 Task: Look for products in the category "Lotion" from Alba Botanica only.
Action: Mouse moved to (792, 273)
Screenshot: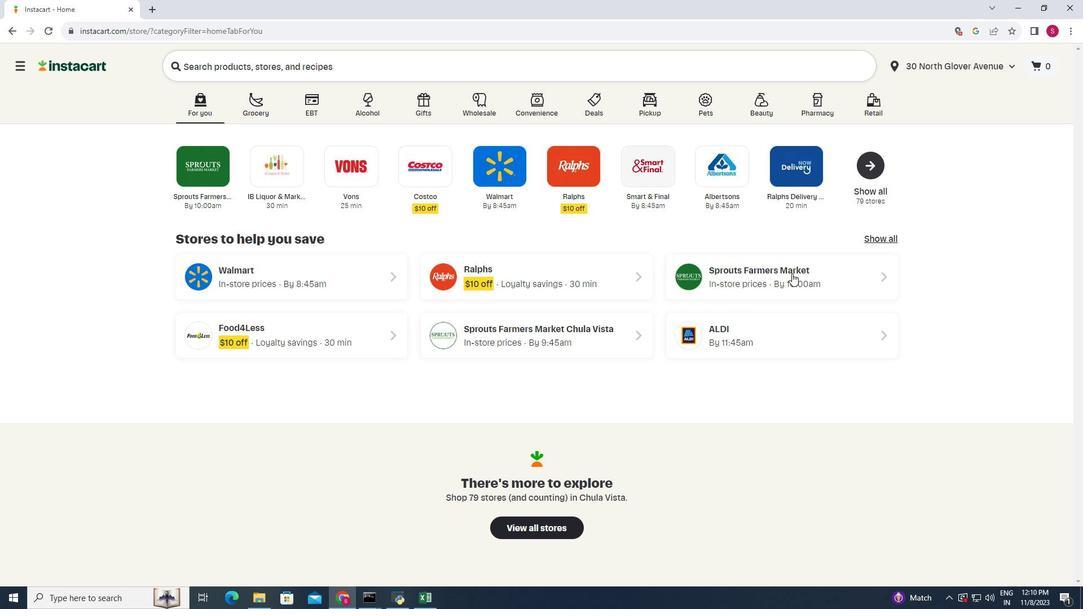 
Action: Mouse pressed left at (792, 273)
Screenshot: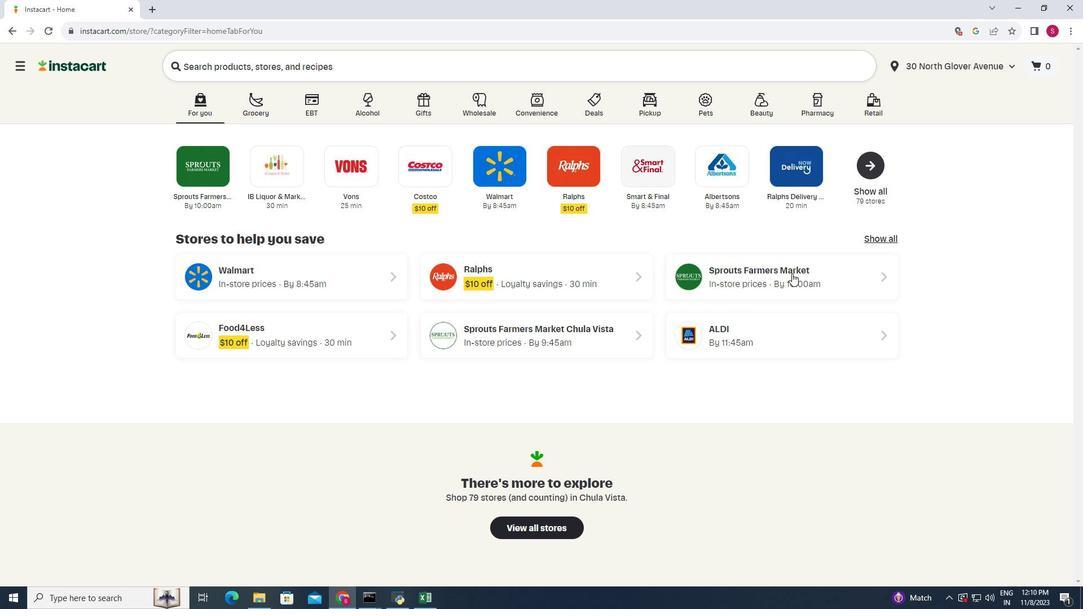 
Action: Mouse moved to (78, 414)
Screenshot: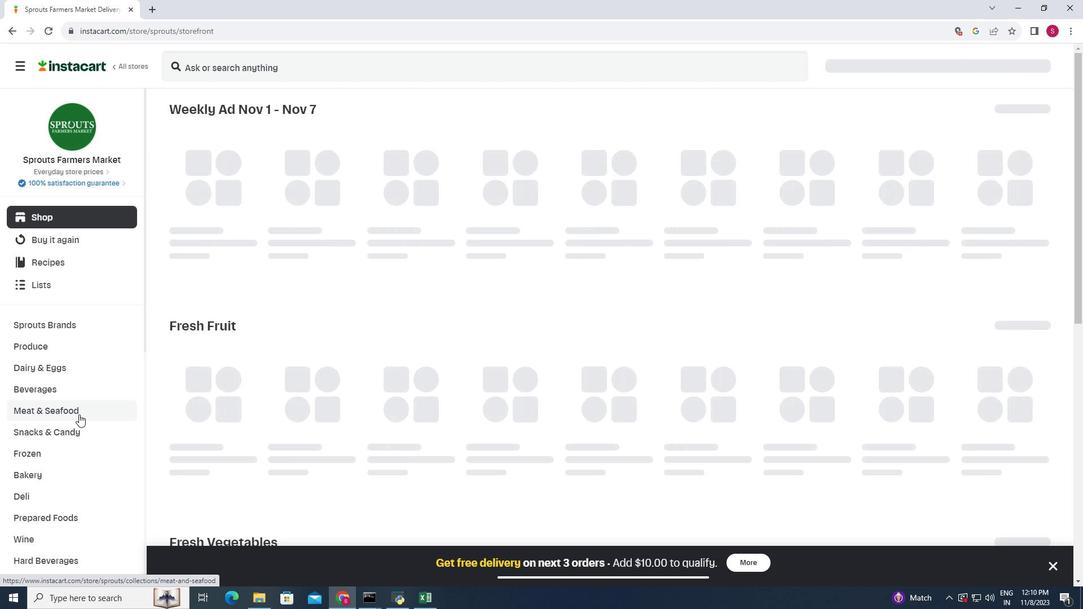 
Action: Mouse scrolled (78, 414) with delta (0, 0)
Screenshot: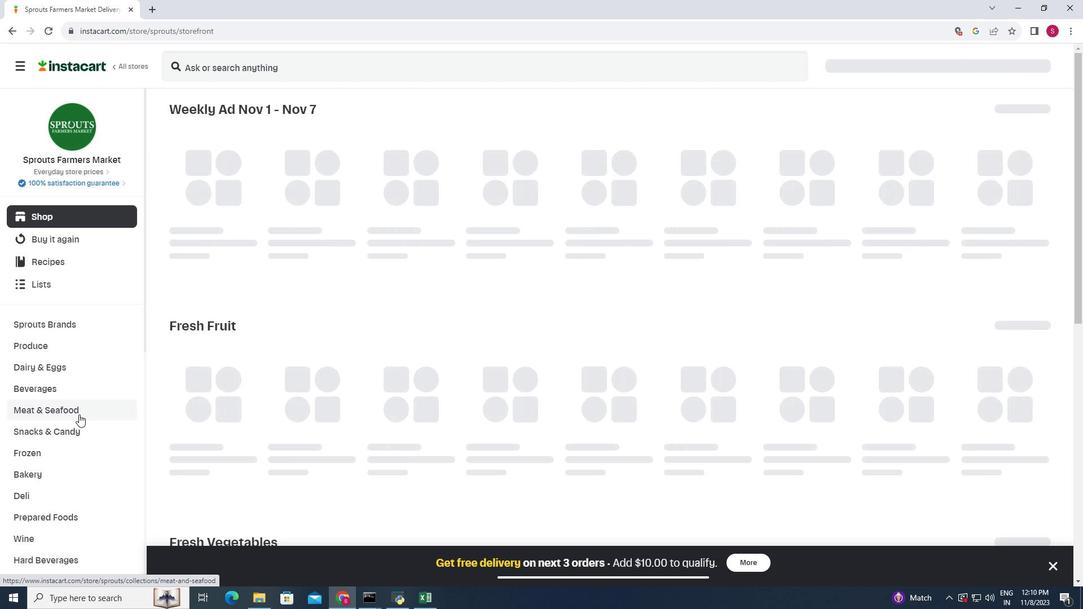 
Action: Mouse scrolled (78, 414) with delta (0, 0)
Screenshot: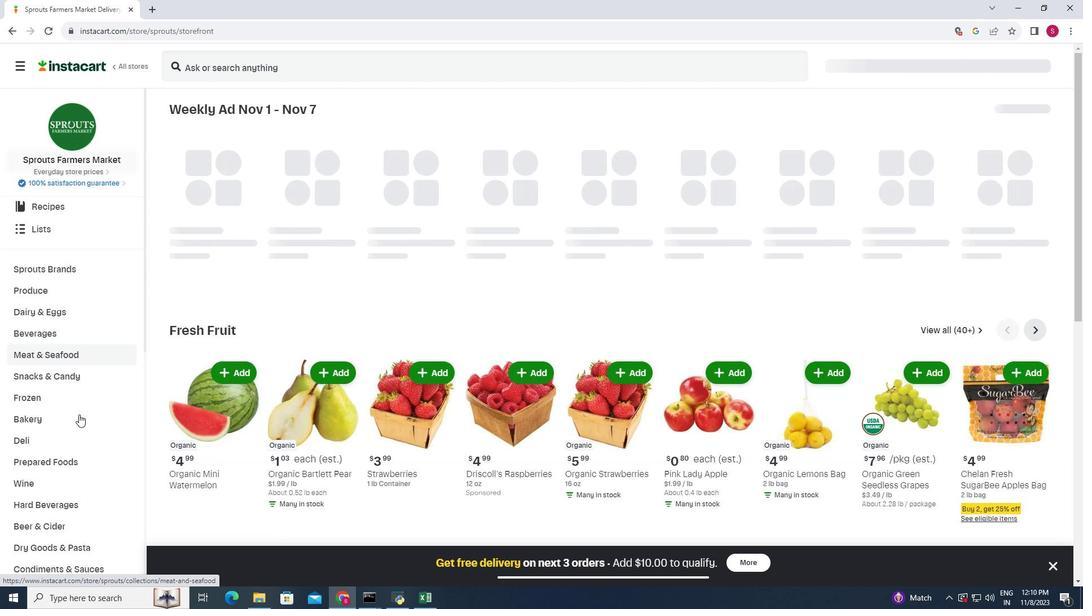 
Action: Mouse scrolled (78, 414) with delta (0, 0)
Screenshot: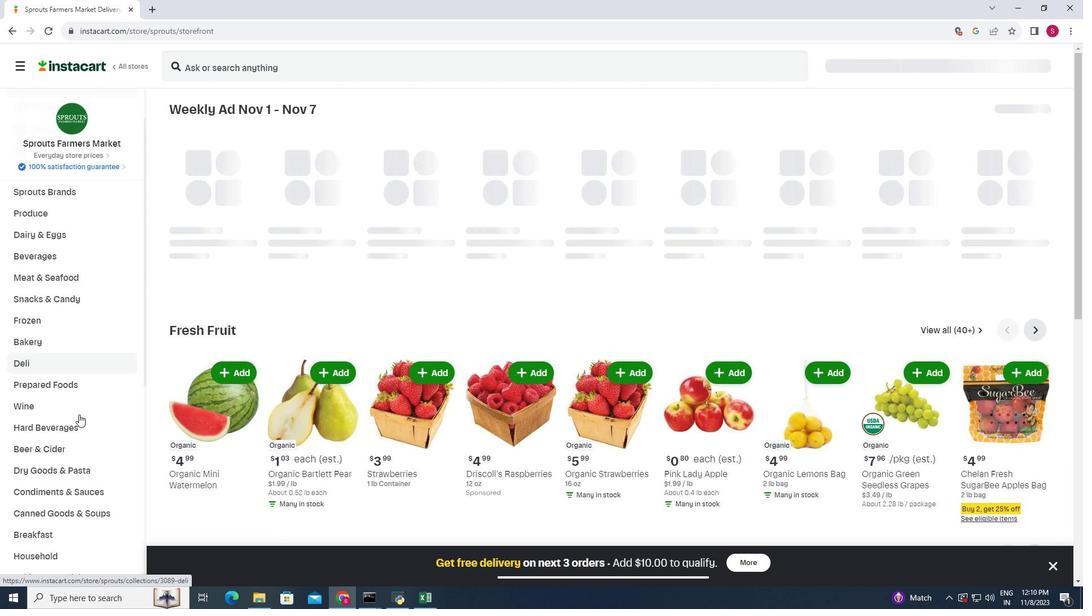 
Action: Mouse scrolled (78, 414) with delta (0, 0)
Screenshot: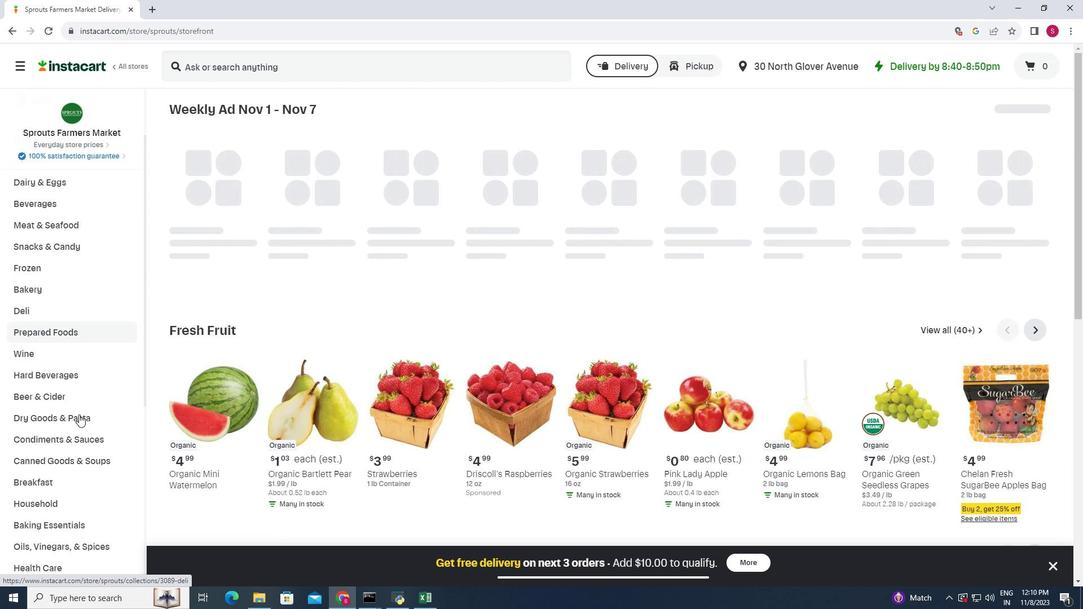 
Action: Mouse moved to (78, 414)
Screenshot: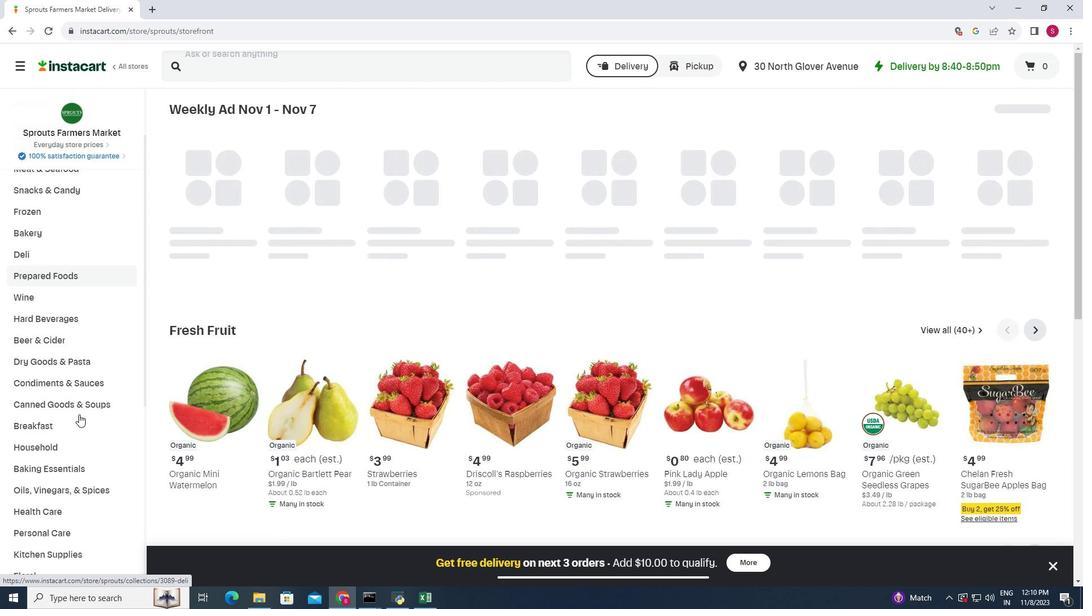 
Action: Mouse scrolled (78, 414) with delta (0, 0)
Screenshot: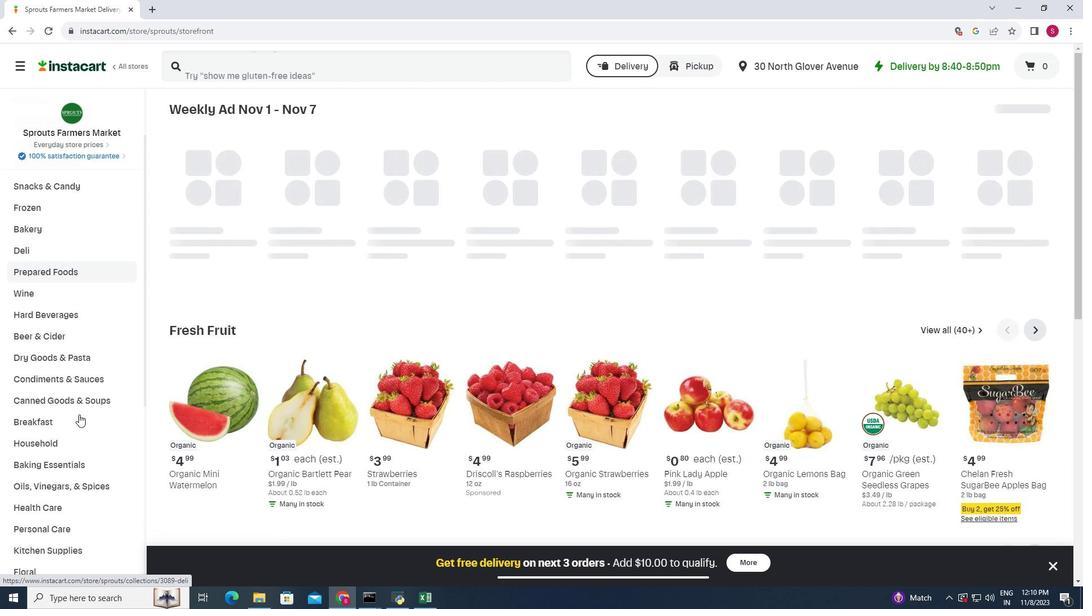 
Action: Mouse scrolled (78, 414) with delta (0, 0)
Screenshot: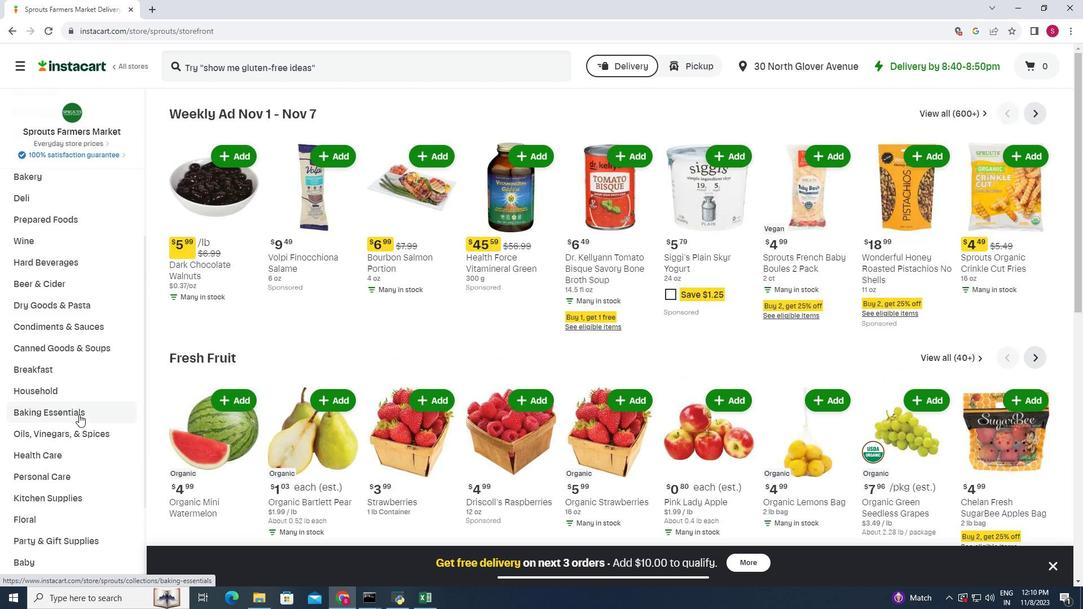 
Action: Mouse moved to (80, 420)
Screenshot: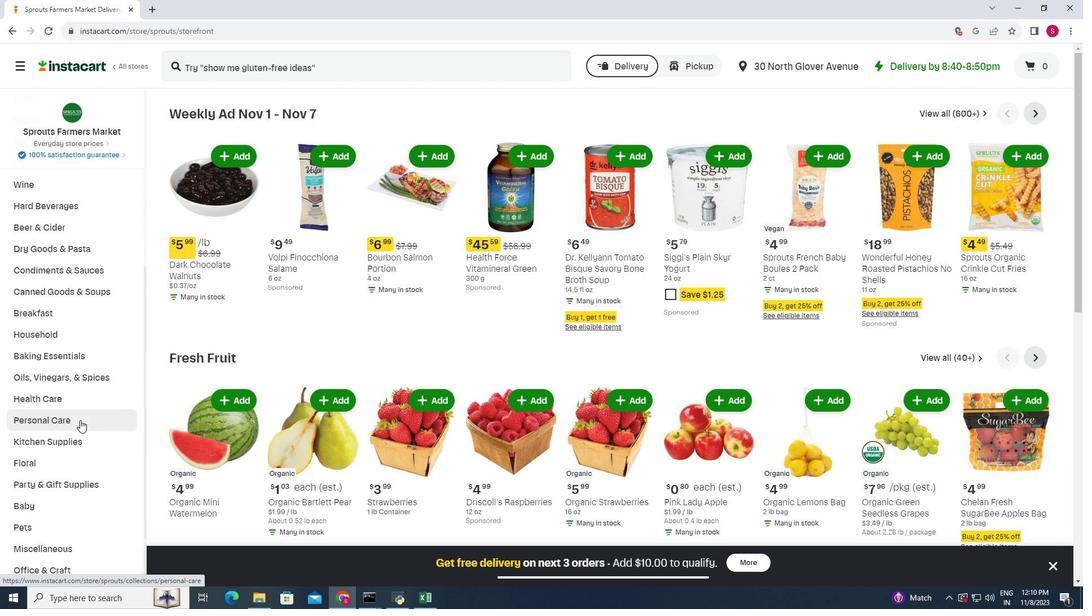 
Action: Mouse pressed left at (80, 420)
Screenshot: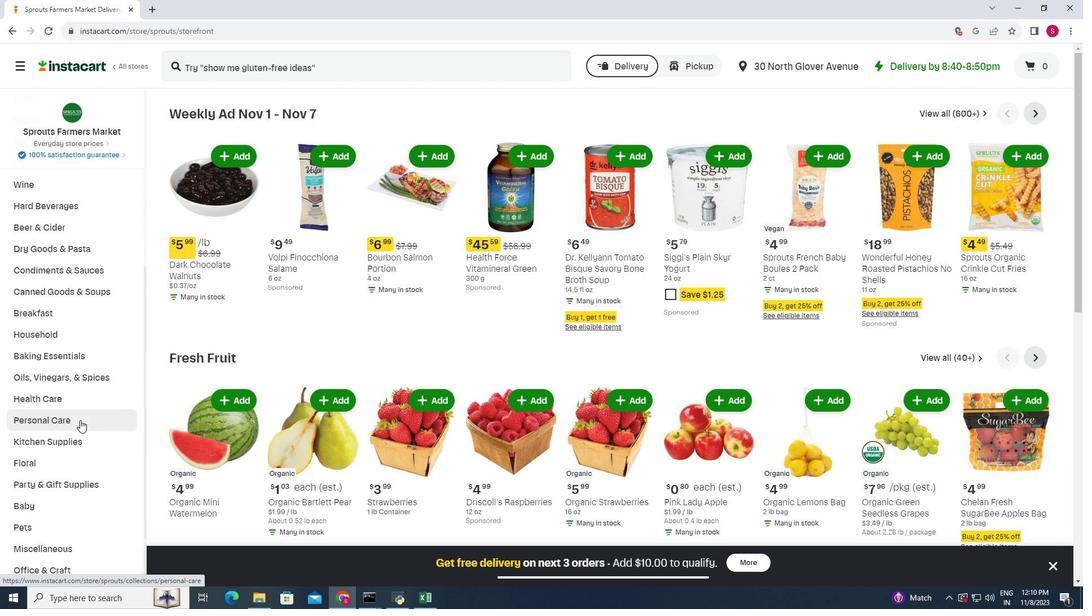 
Action: Mouse moved to (285, 139)
Screenshot: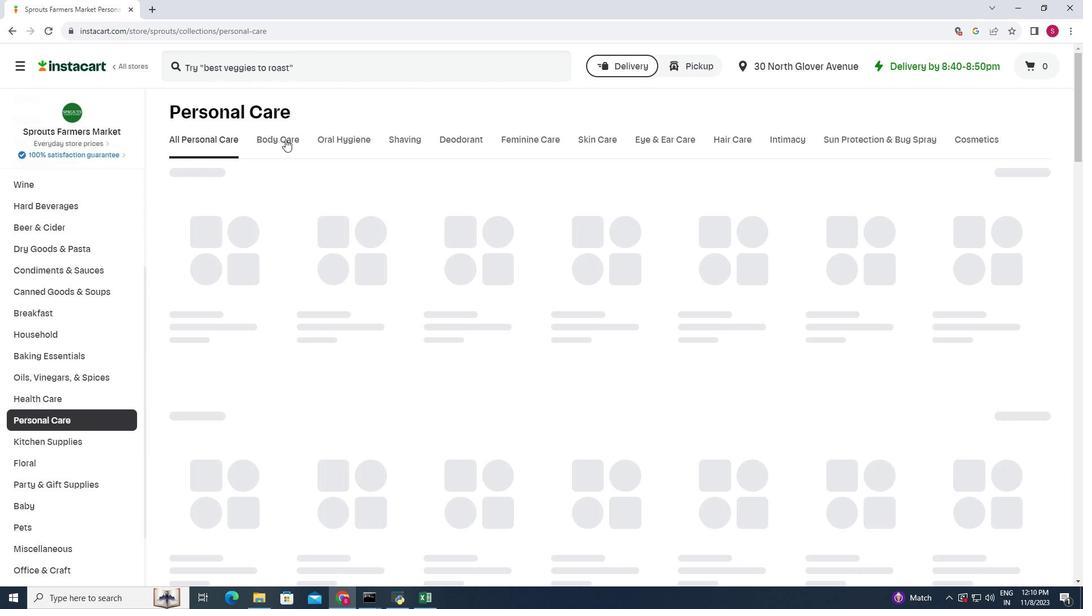 
Action: Mouse pressed left at (285, 139)
Screenshot: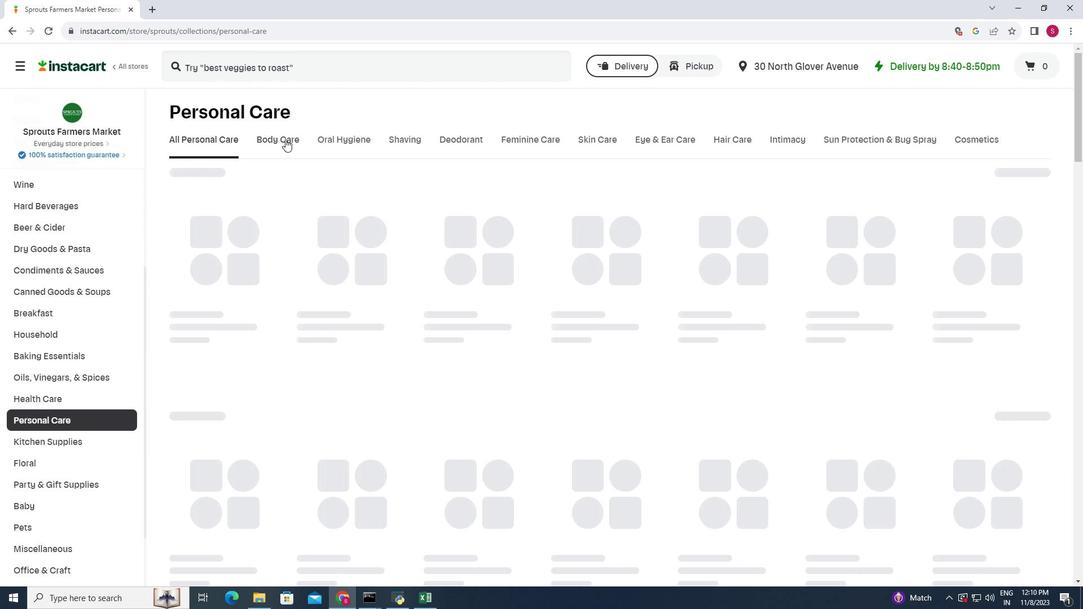 
Action: Mouse moved to (439, 190)
Screenshot: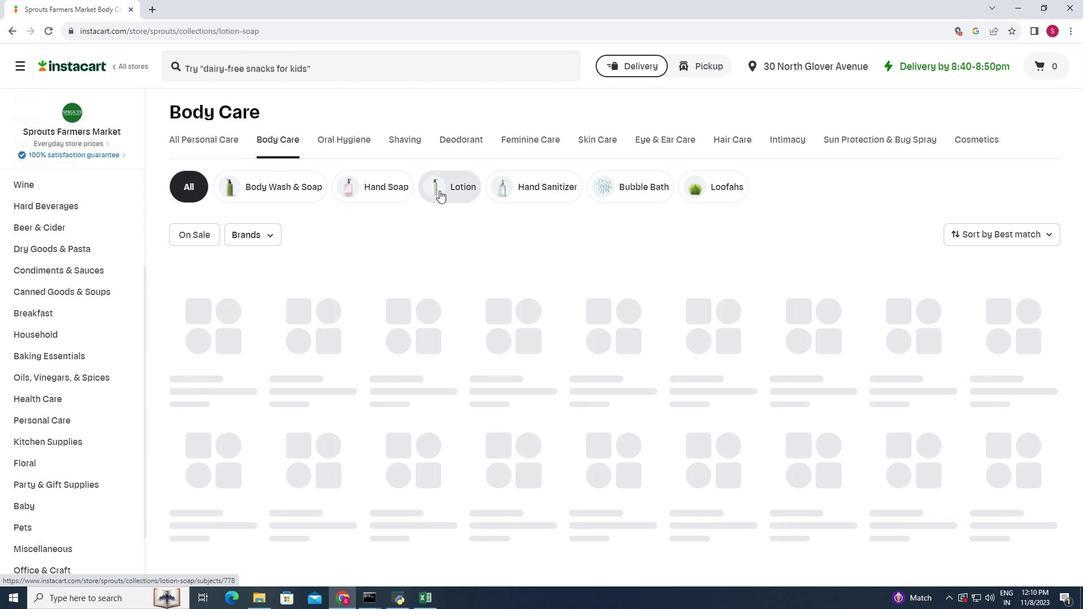
Action: Mouse pressed left at (439, 190)
Screenshot: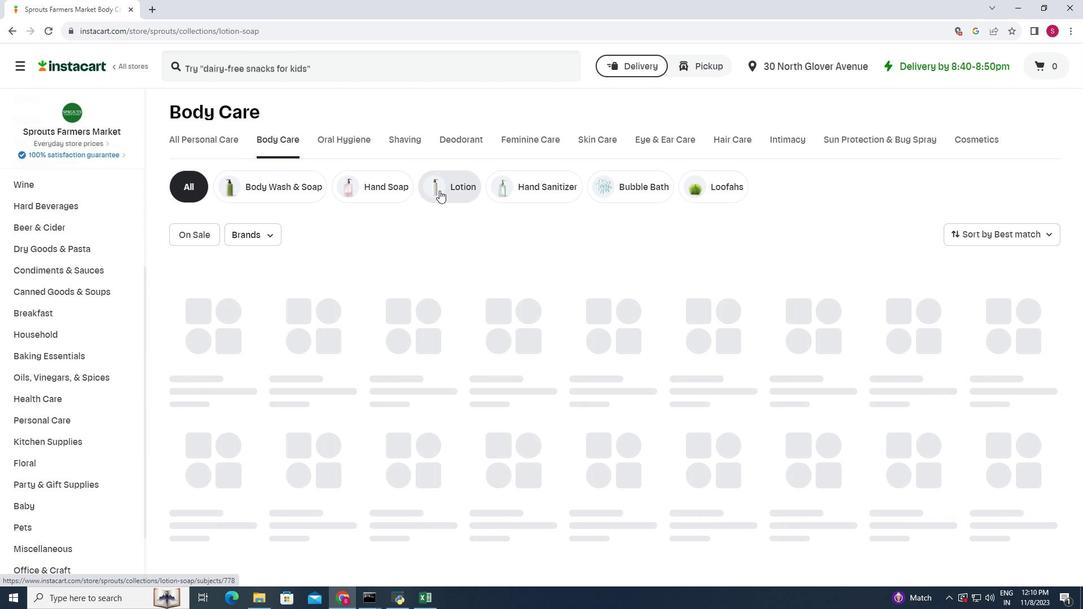 
Action: Mouse moved to (269, 232)
Screenshot: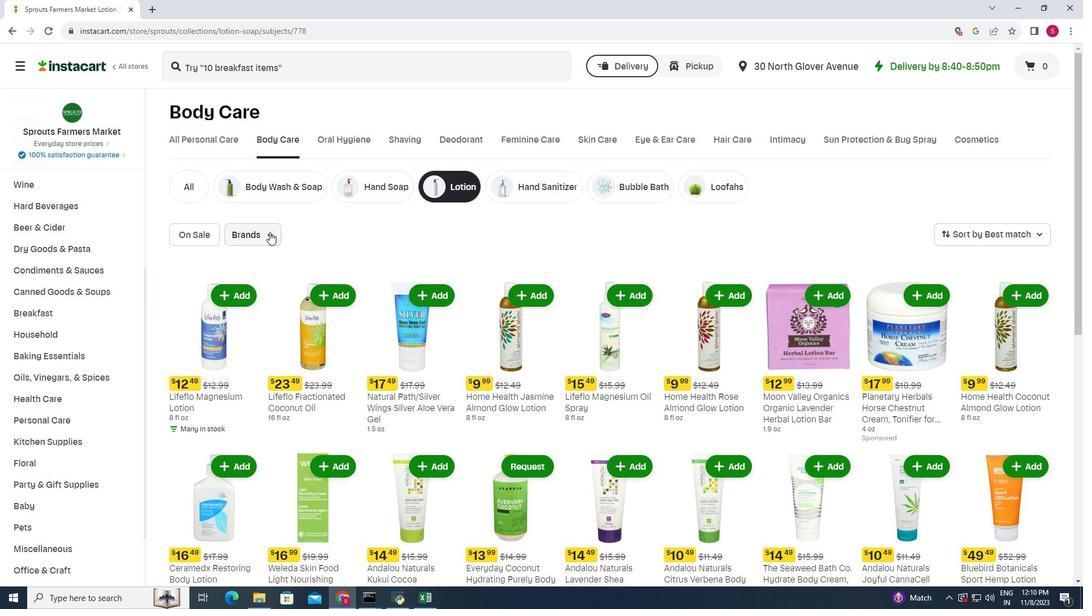
Action: Mouse pressed left at (269, 232)
Screenshot: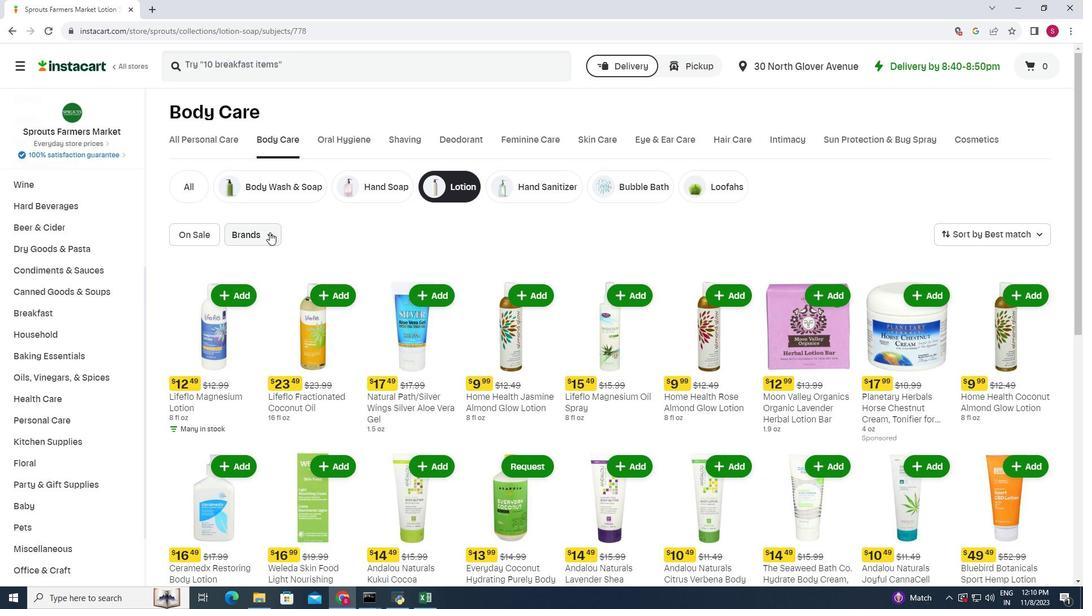 
Action: Mouse moved to (289, 284)
Screenshot: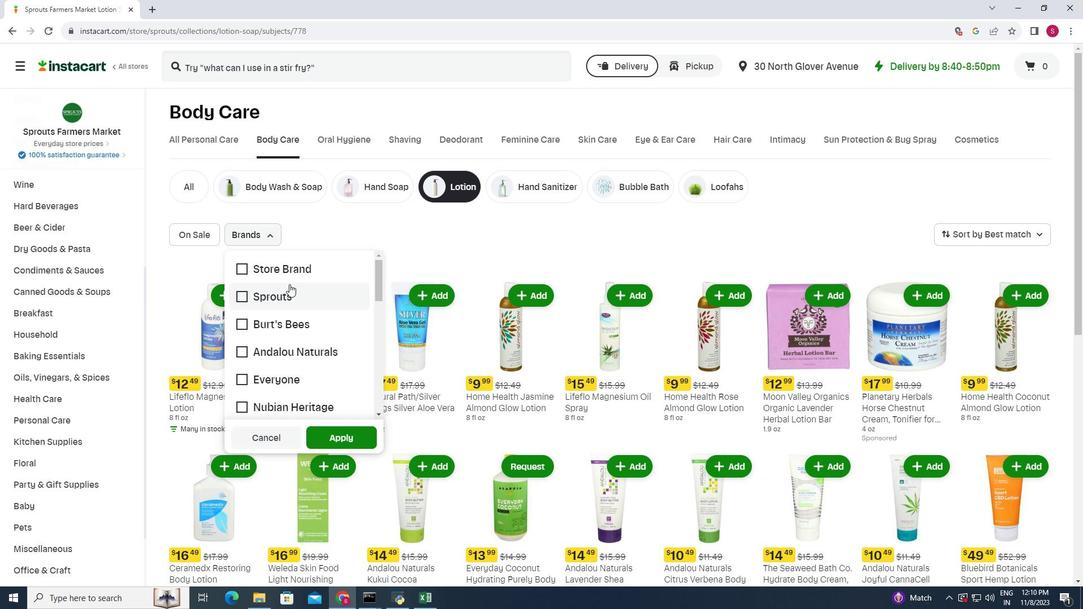 
Action: Mouse scrolled (289, 283) with delta (0, 0)
Screenshot: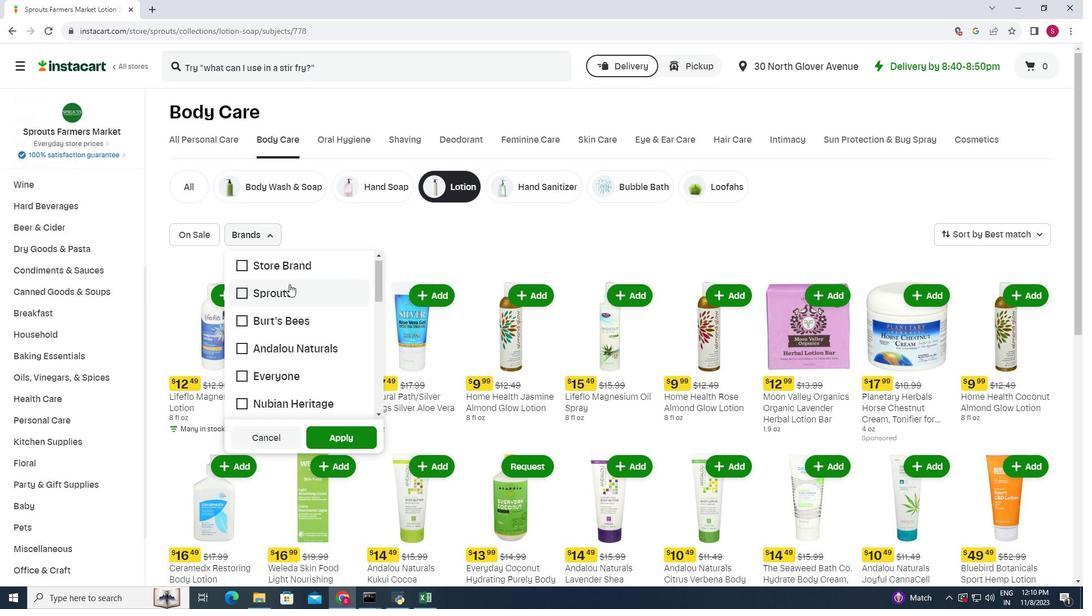 
Action: Mouse scrolled (289, 283) with delta (0, 0)
Screenshot: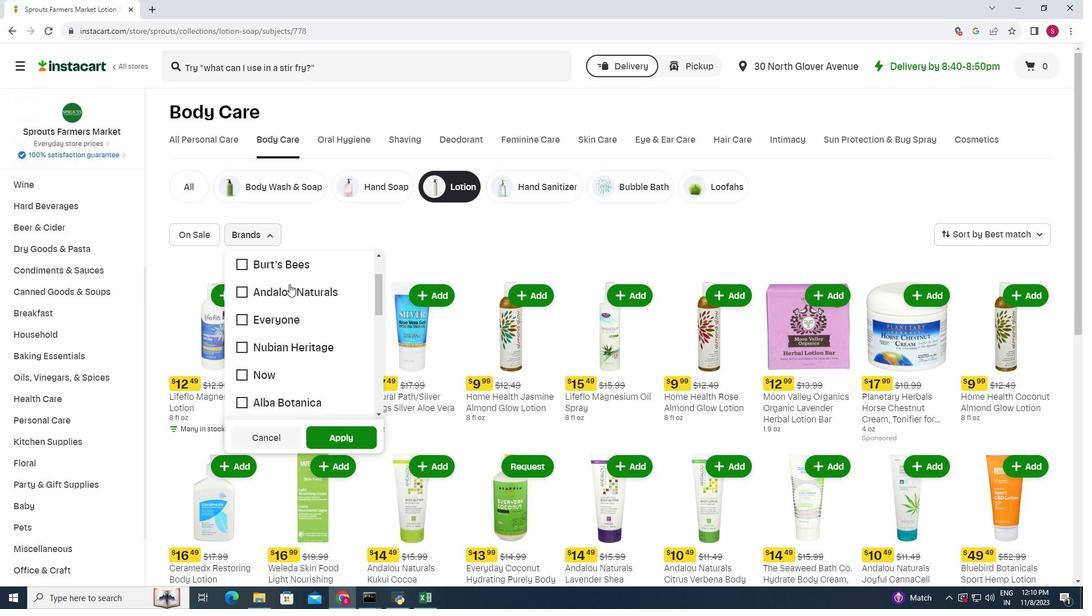 
Action: Mouse moved to (297, 346)
Screenshot: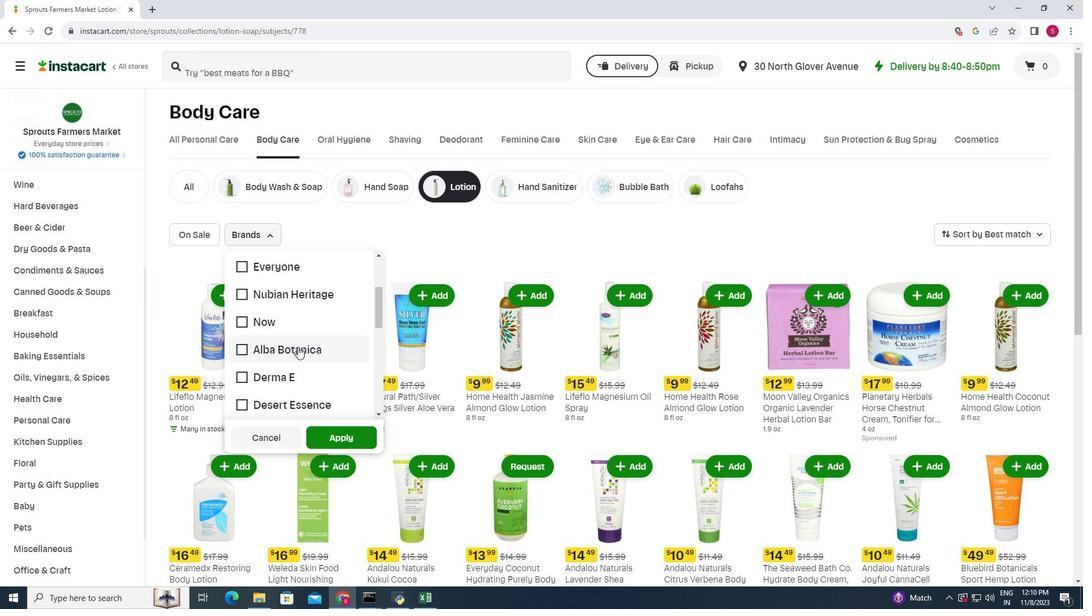 
Action: Mouse pressed left at (297, 346)
Screenshot: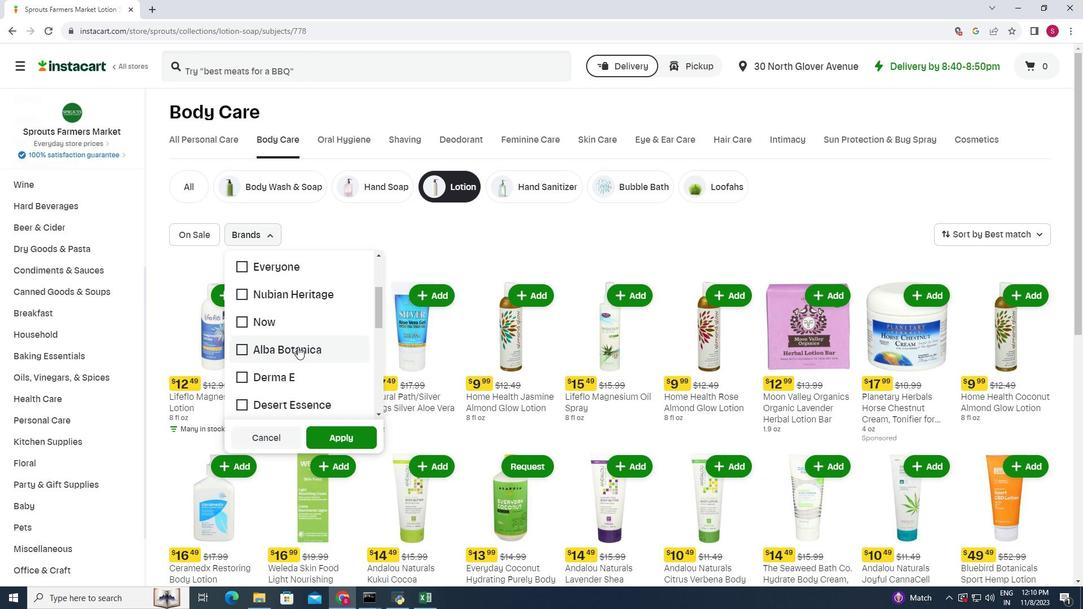
Action: Mouse moved to (319, 432)
Screenshot: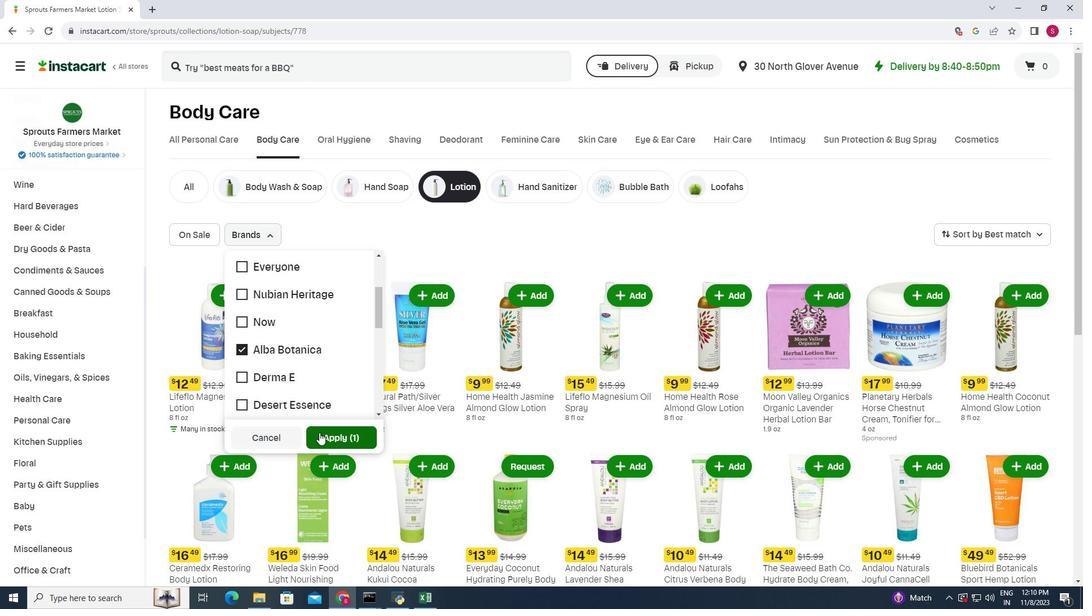 
Action: Mouse pressed left at (319, 432)
Screenshot: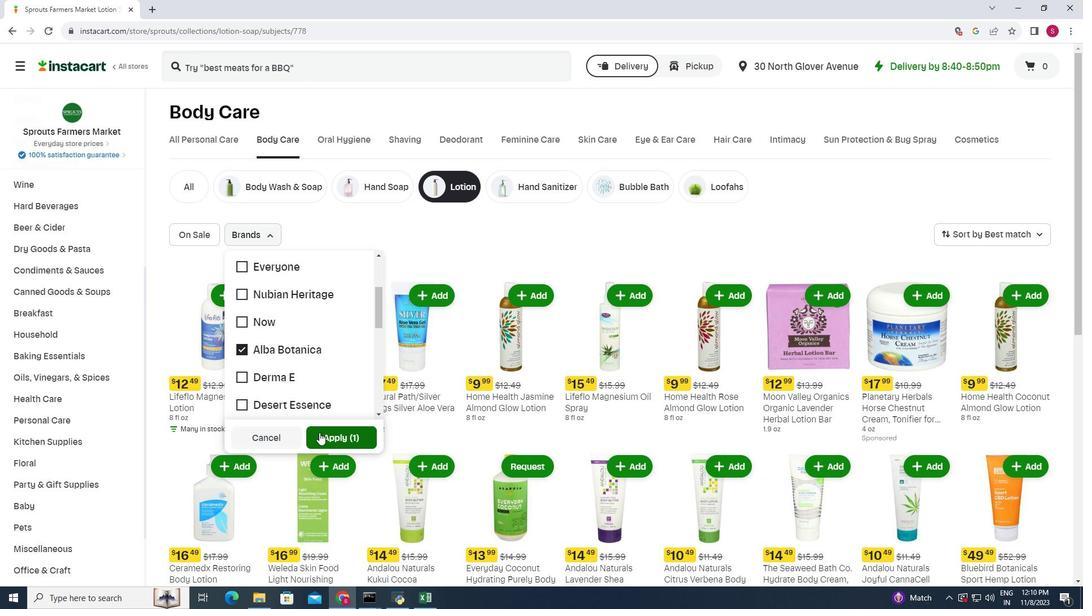 
Action: Mouse moved to (389, 270)
Screenshot: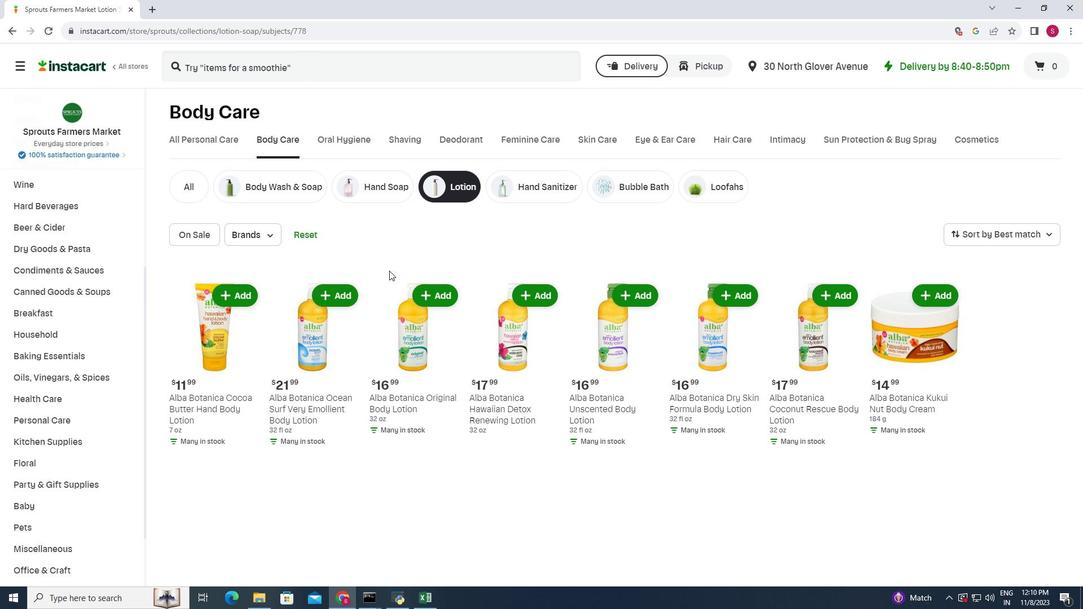 
Action: Mouse scrolled (389, 270) with delta (0, 0)
Screenshot: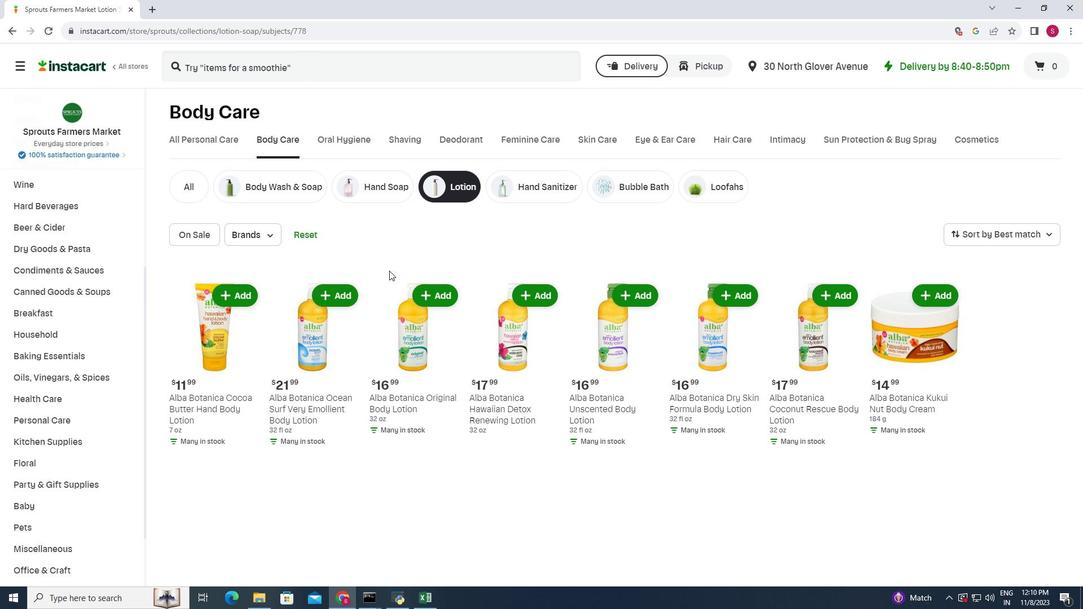 
